 Task: Add a condition where "Priority Greater than Low" in pending tickets.
Action: Mouse moved to (0, 234)
Screenshot: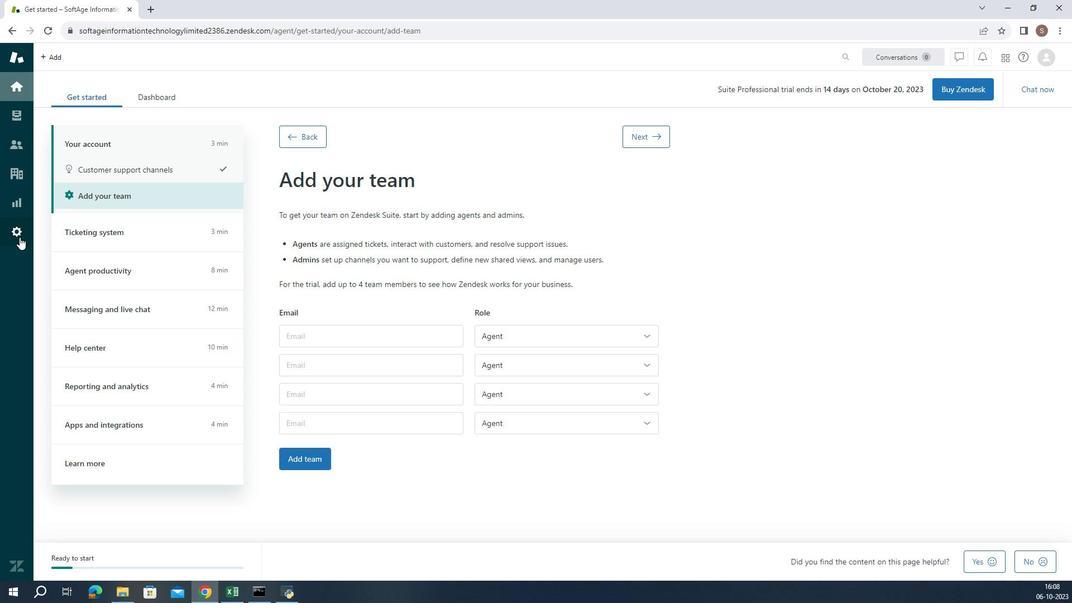 
Action: Mouse pressed left at (0, 234)
Screenshot: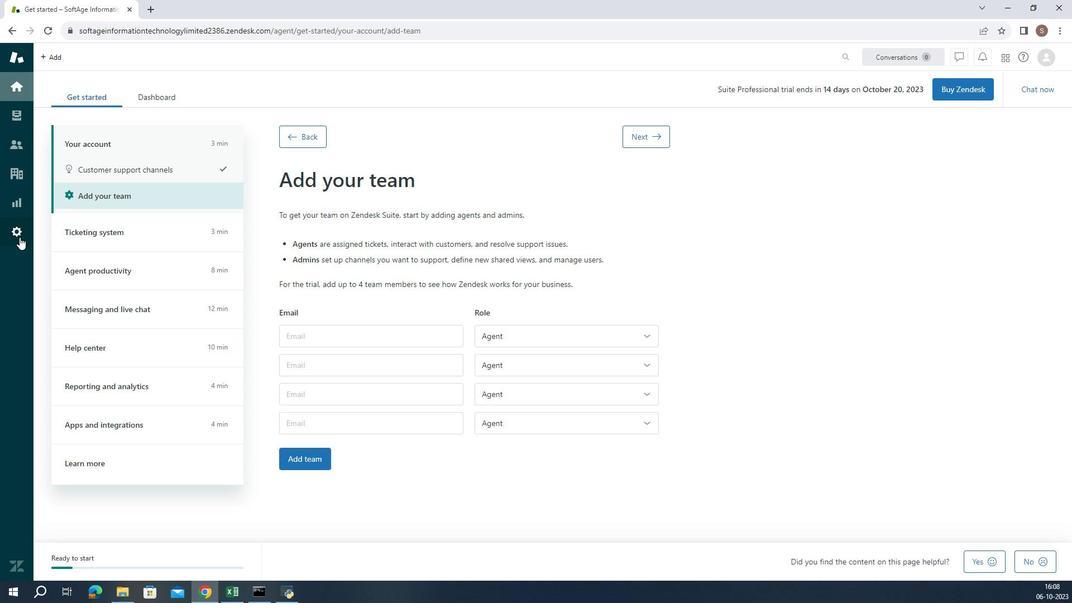 
Action: Mouse moved to (379, 499)
Screenshot: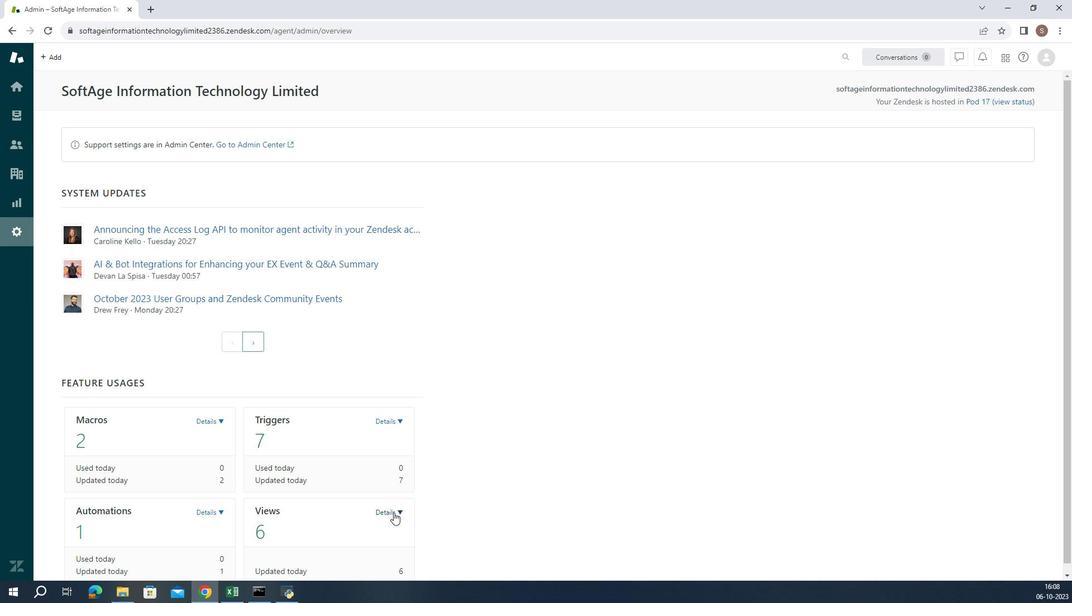 
Action: Mouse pressed left at (379, 499)
Screenshot: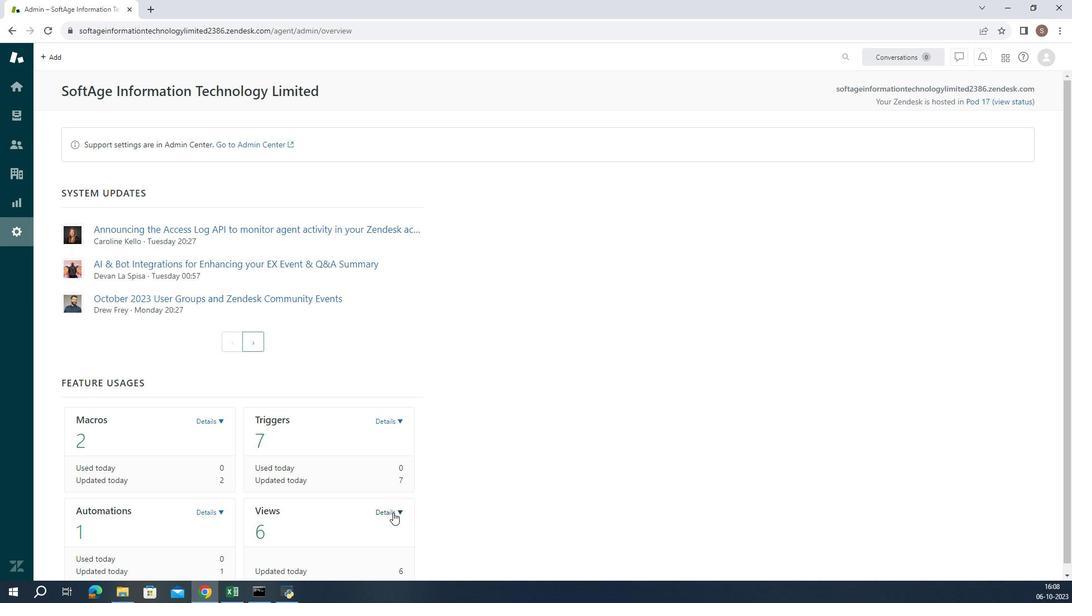 
Action: Mouse moved to (348, 554)
Screenshot: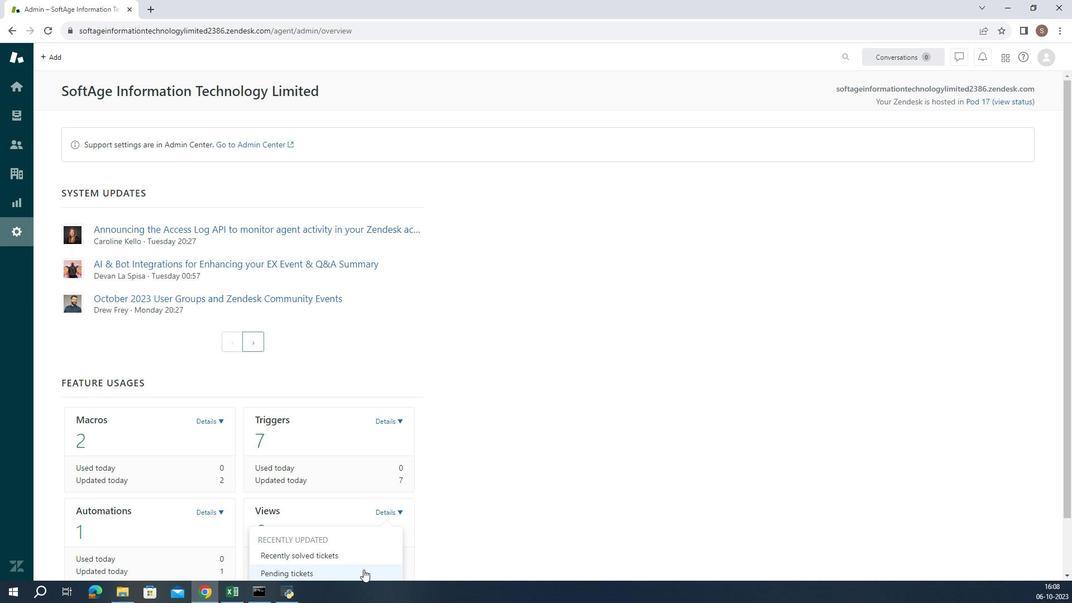
Action: Mouse pressed left at (348, 554)
Screenshot: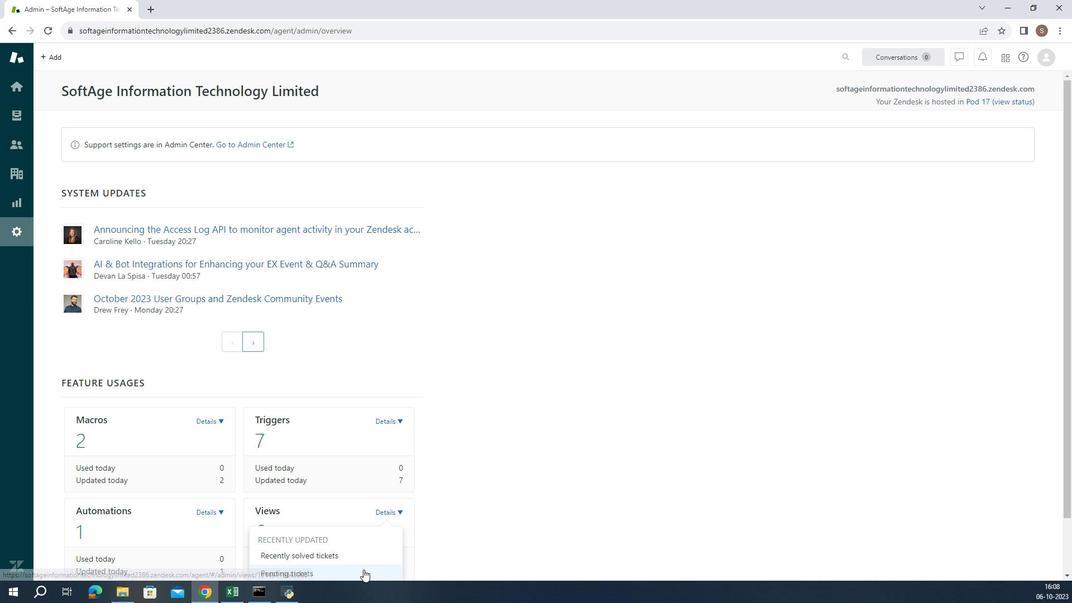 
Action: Mouse moved to (154, 365)
Screenshot: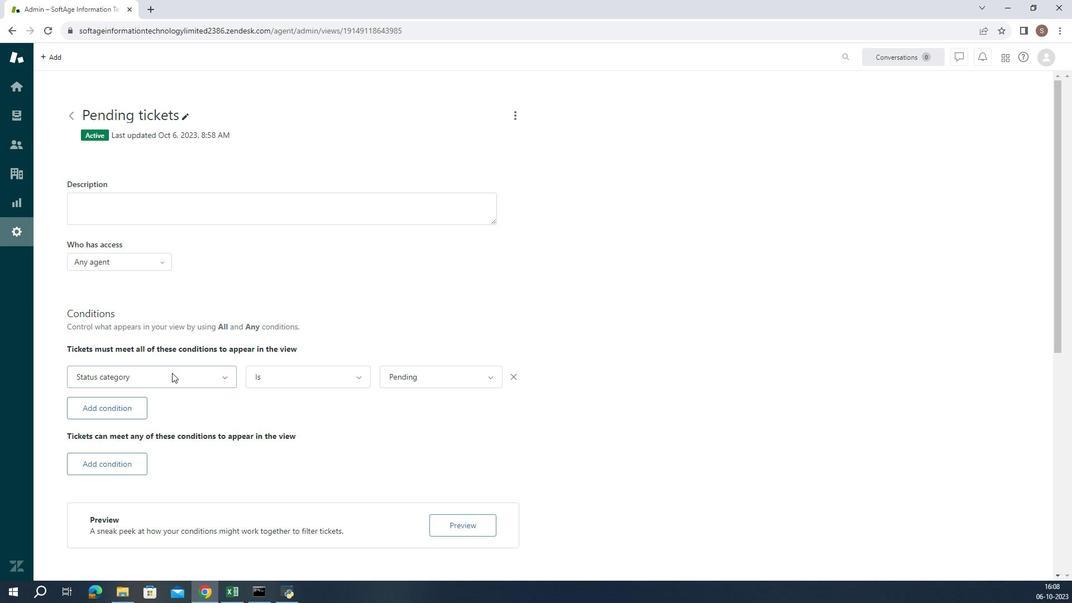 
Action: Mouse pressed left at (154, 365)
Screenshot: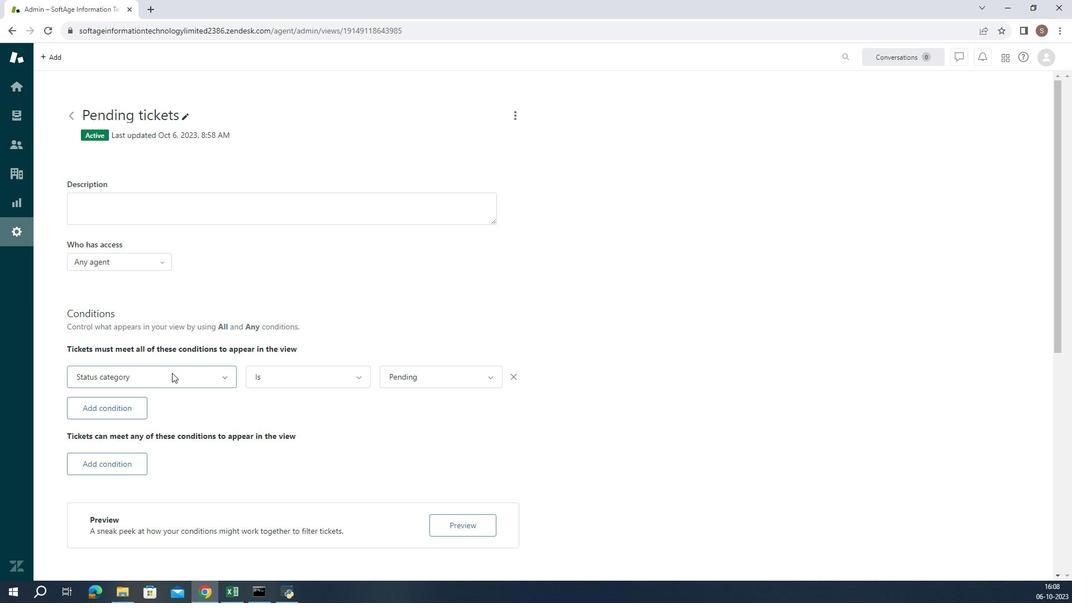 
Action: Mouse moved to (112, 270)
Screenshot: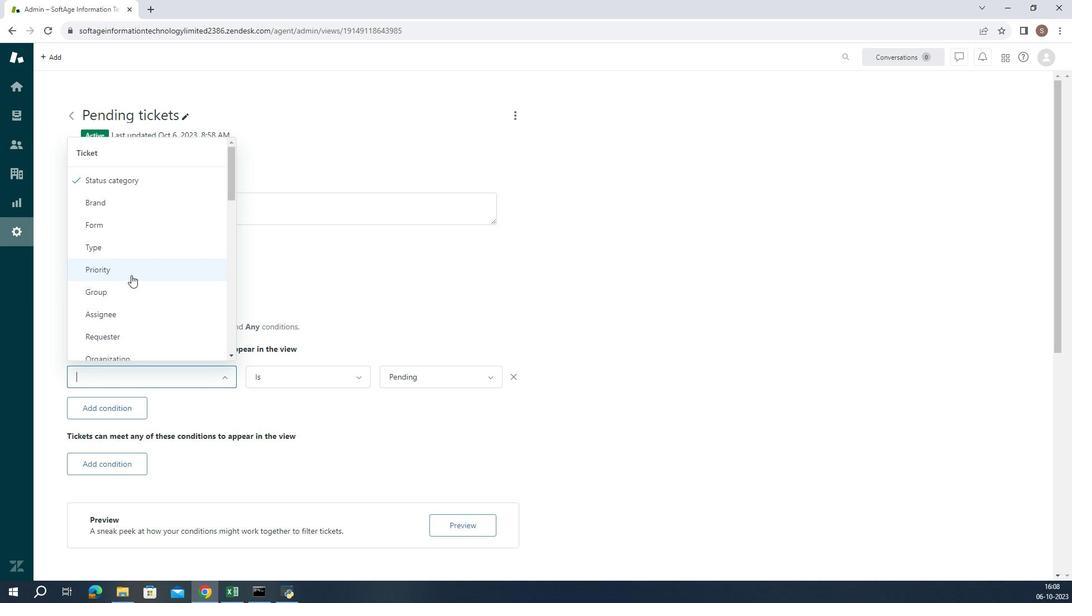 
Action: Mouse pressed left at (112, 270)
Screenshot: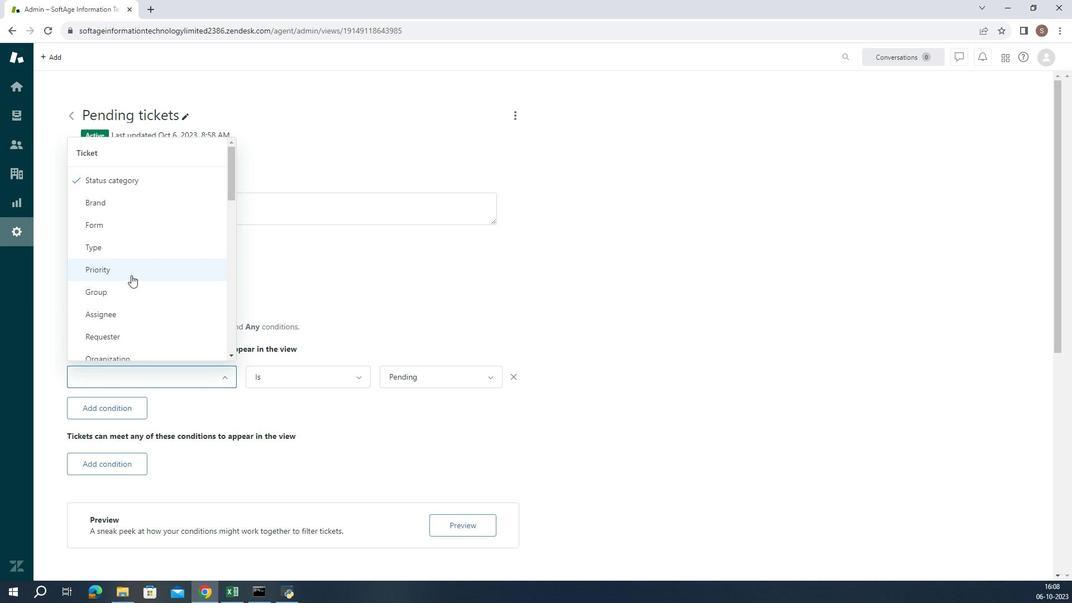 
Action: Mouse moved to (284, 370)
Screenshot: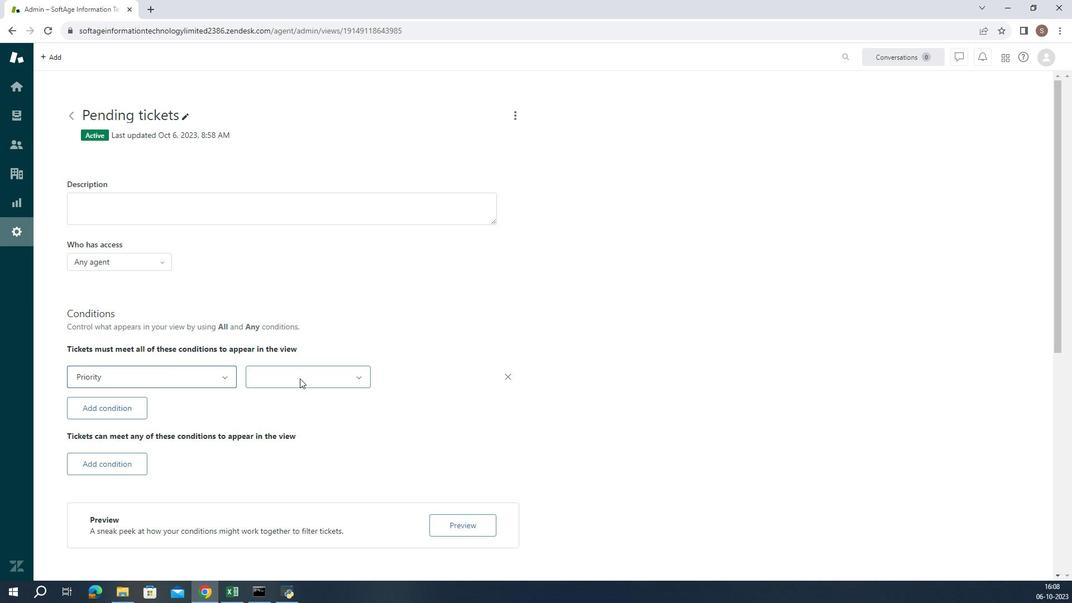 
Action: Mouse pressed left at (284, 370)
Screenshot: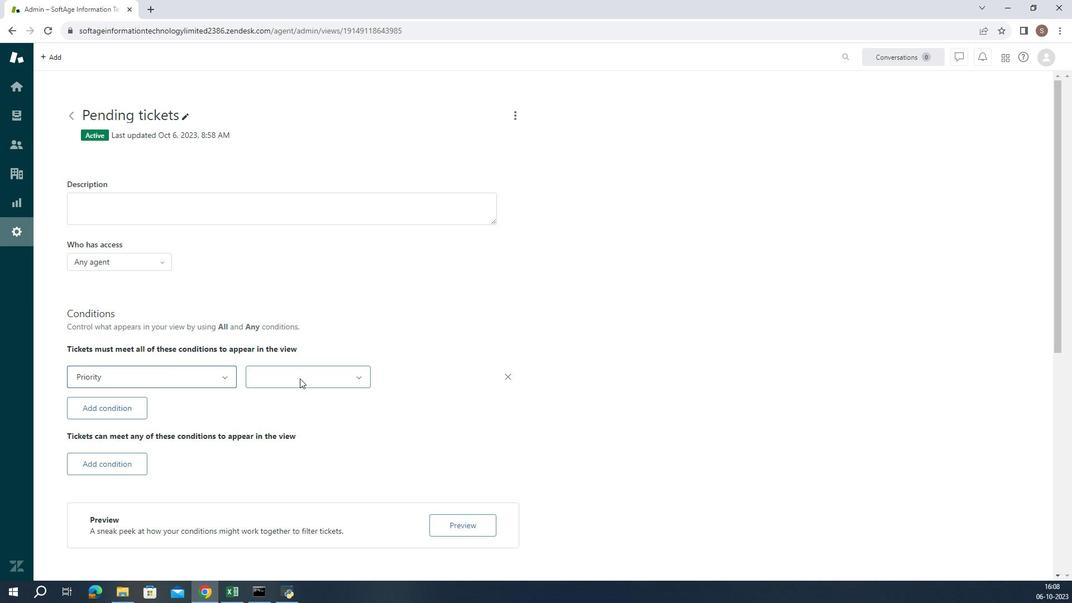 
Action: Mouse moved to (290, 460)
Screenshot: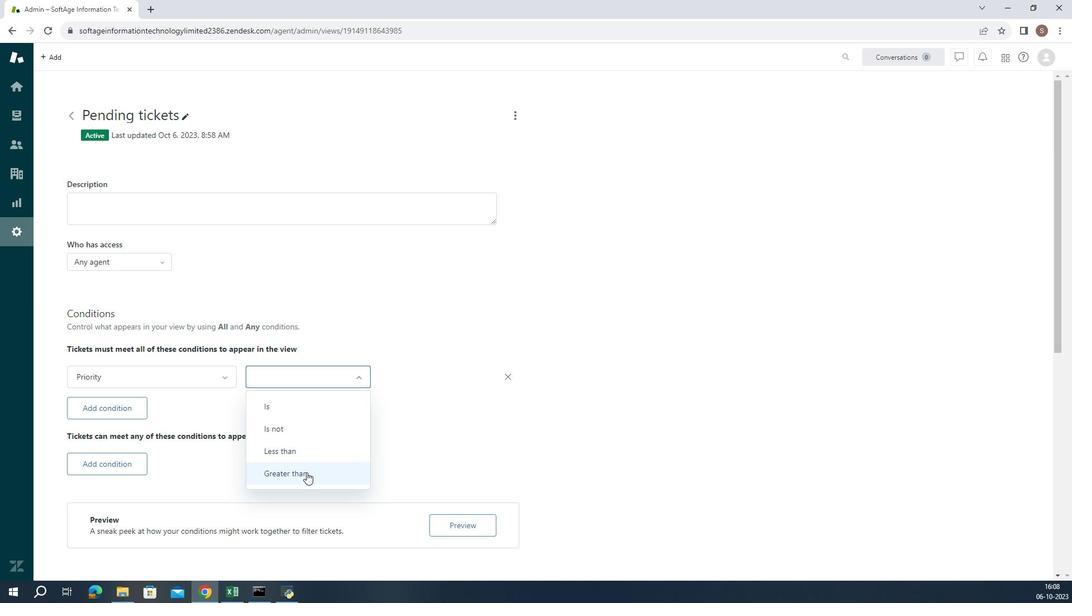 
Action: Mouse pressed left at (290, 460)
Screenshot: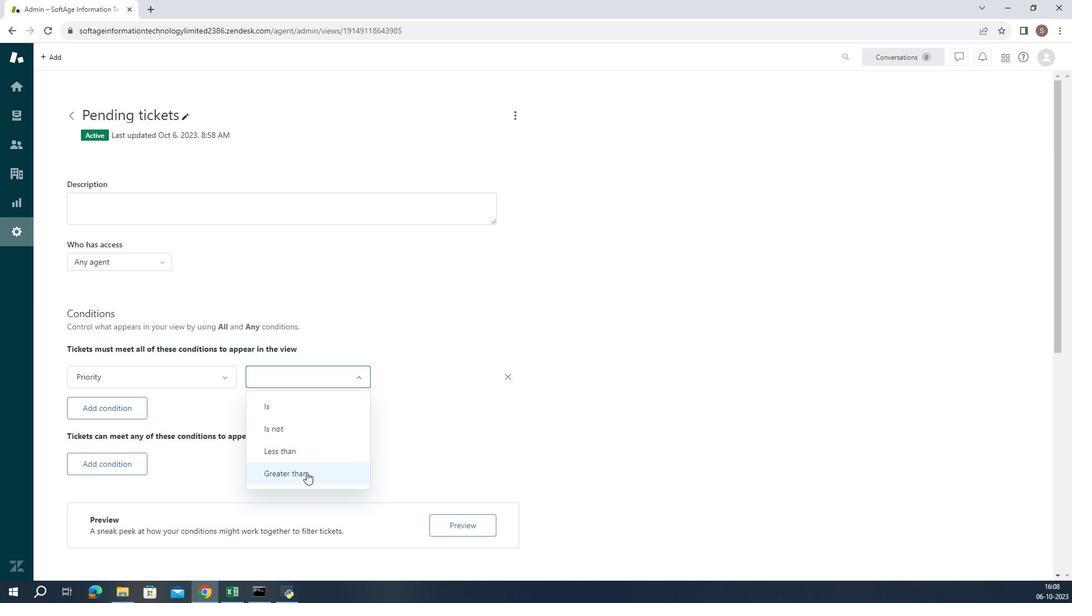 
Action: Mouse moved to (408, 370)
Screenshot: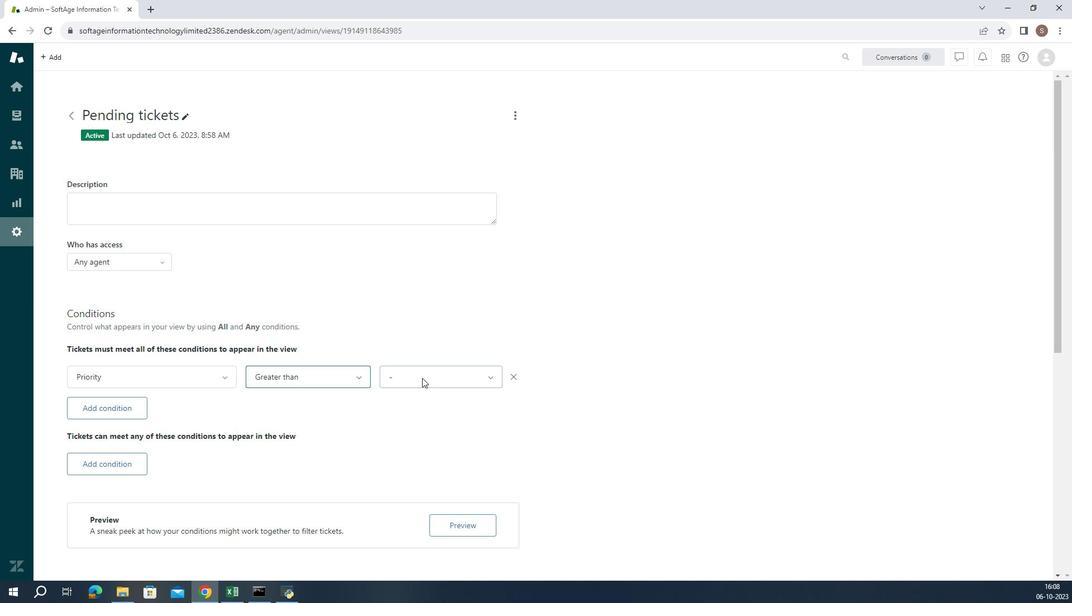 
Action: Mouse pressed left at (408, 370)
Screenshot: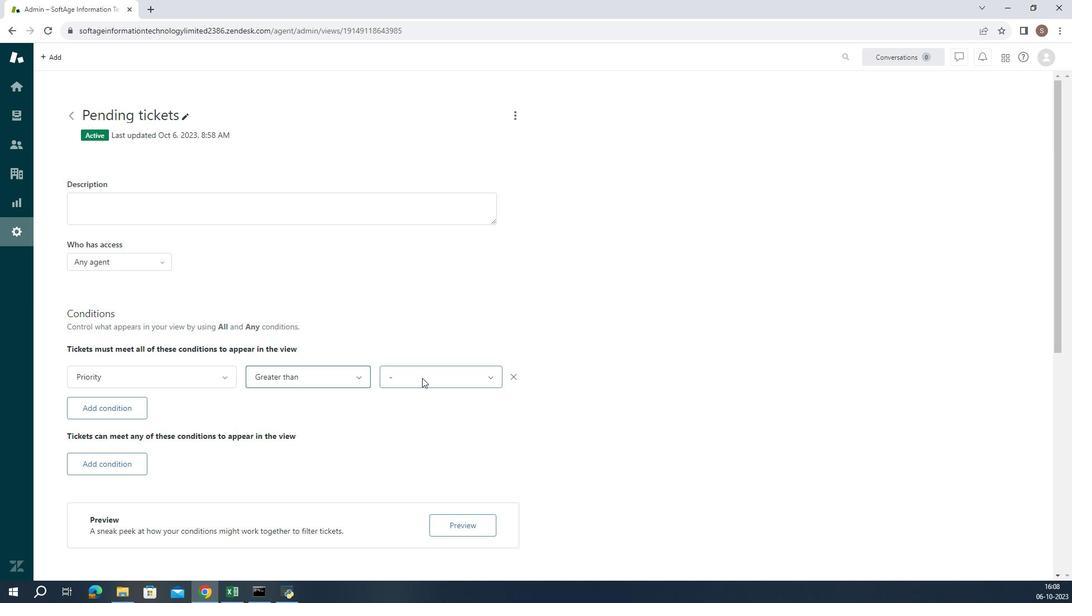 
Action: Mouse moved to (408, 415)
Screenshot: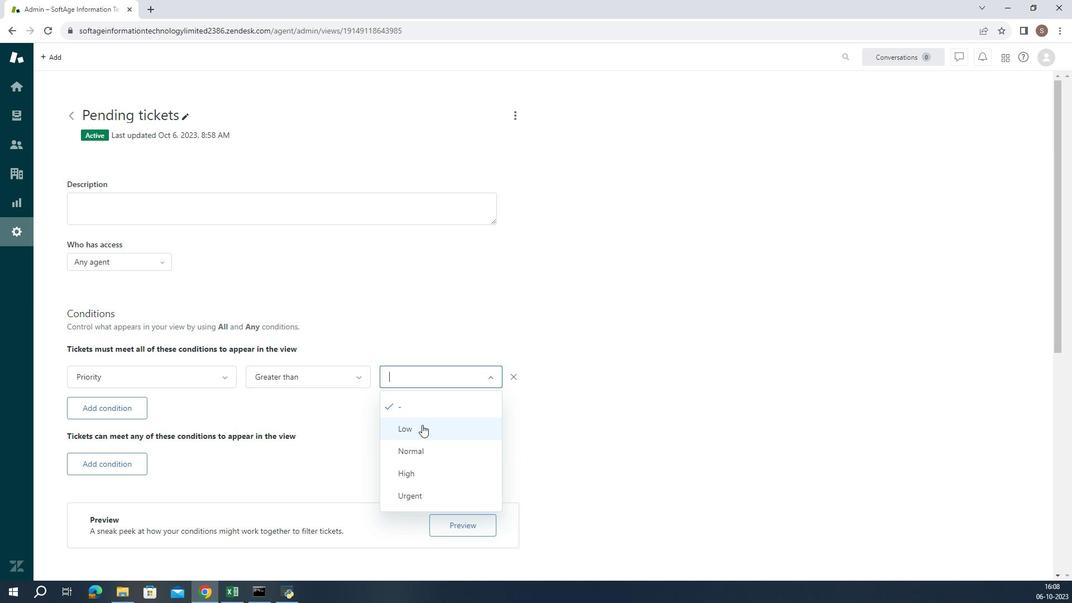 
Action: Mouse pressed left at (408, 415)
Screenshot: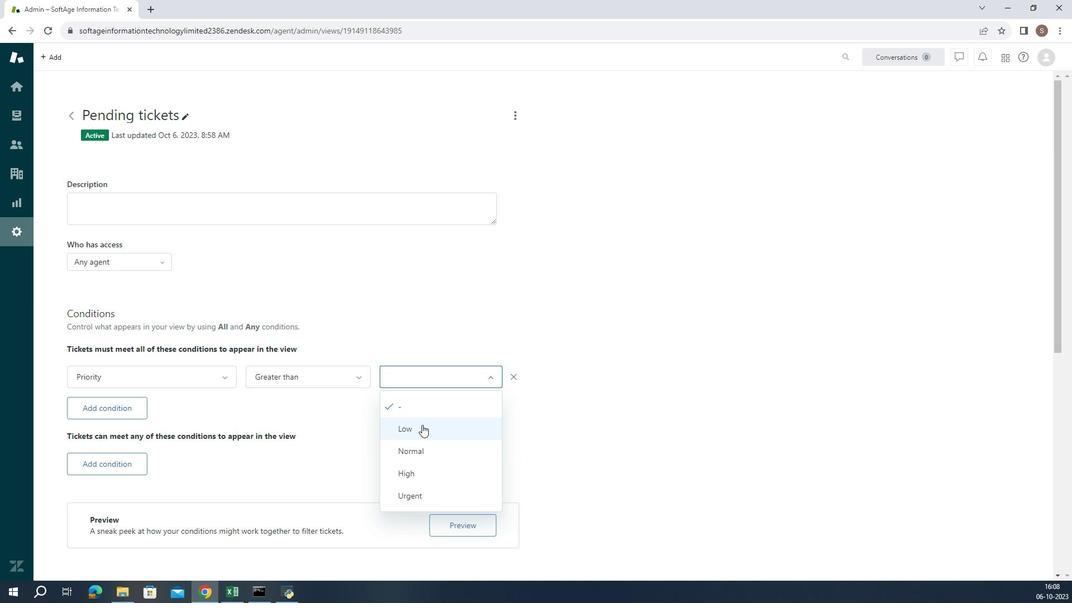 
Action: Mouse moved to (447, 422)
Screenshot: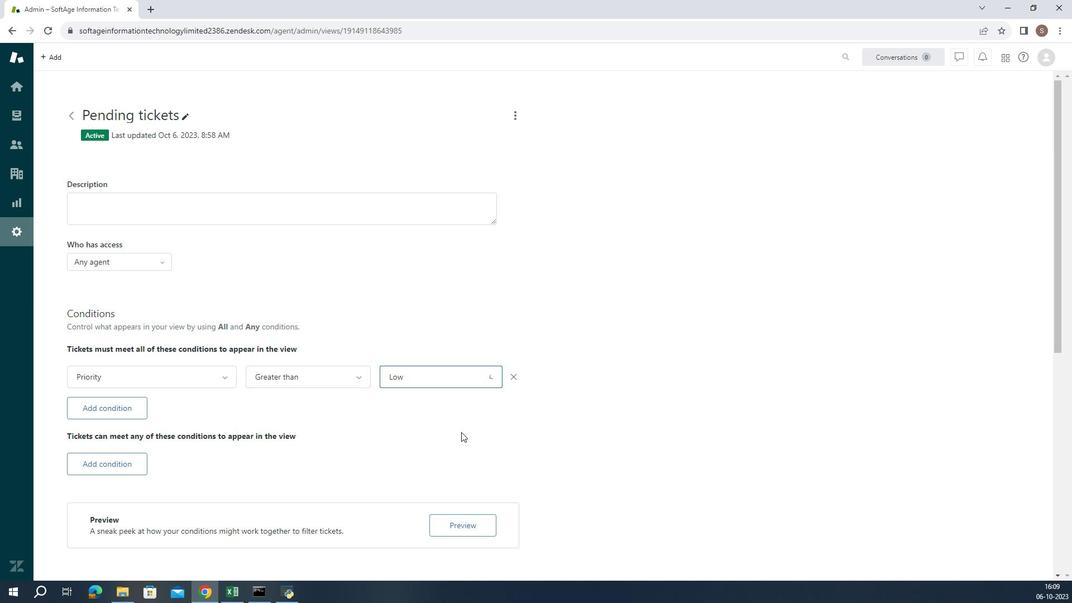 
Action: Mouse pressed left at (447, 422)
Screenshot: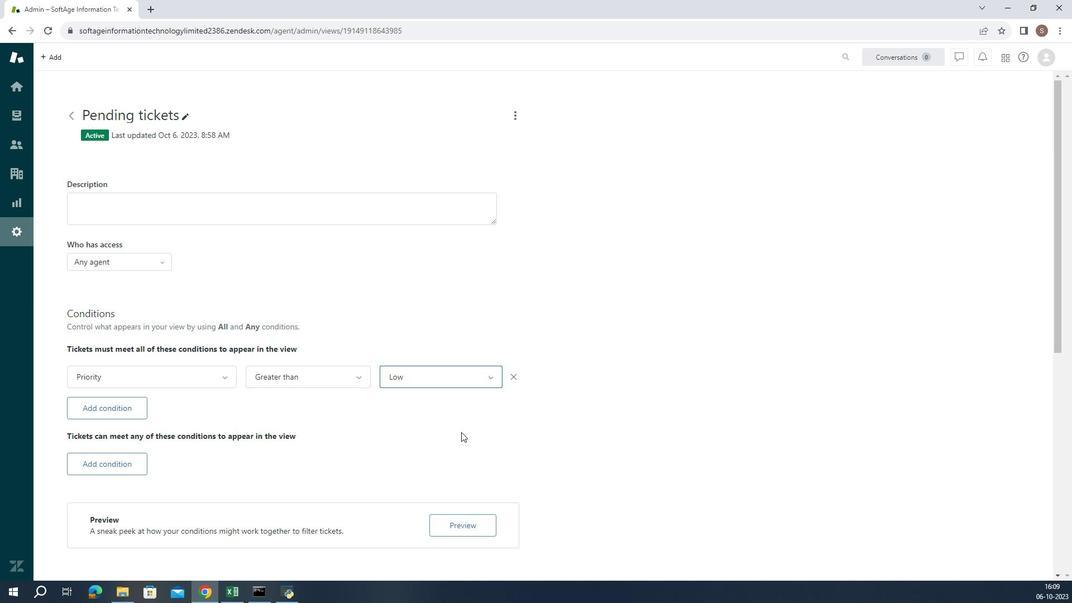 
Action: Mouse moved to (440, 428)
Screenshot: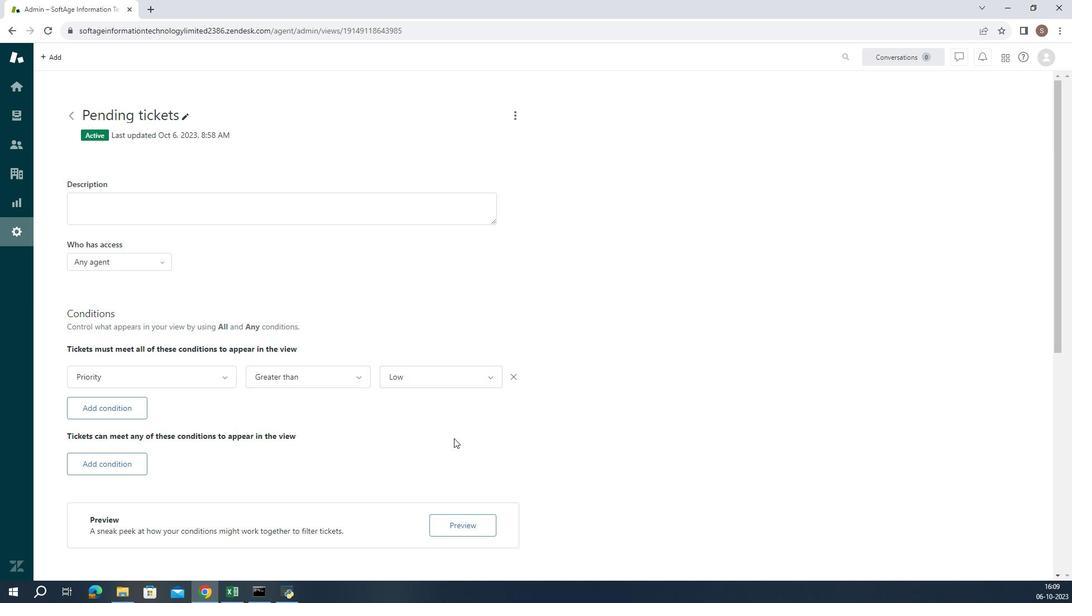 
